 Task: Select all projects as Modified in the last 6 months.
Action: Mouse pressed left at (746, 305)
Screenshot: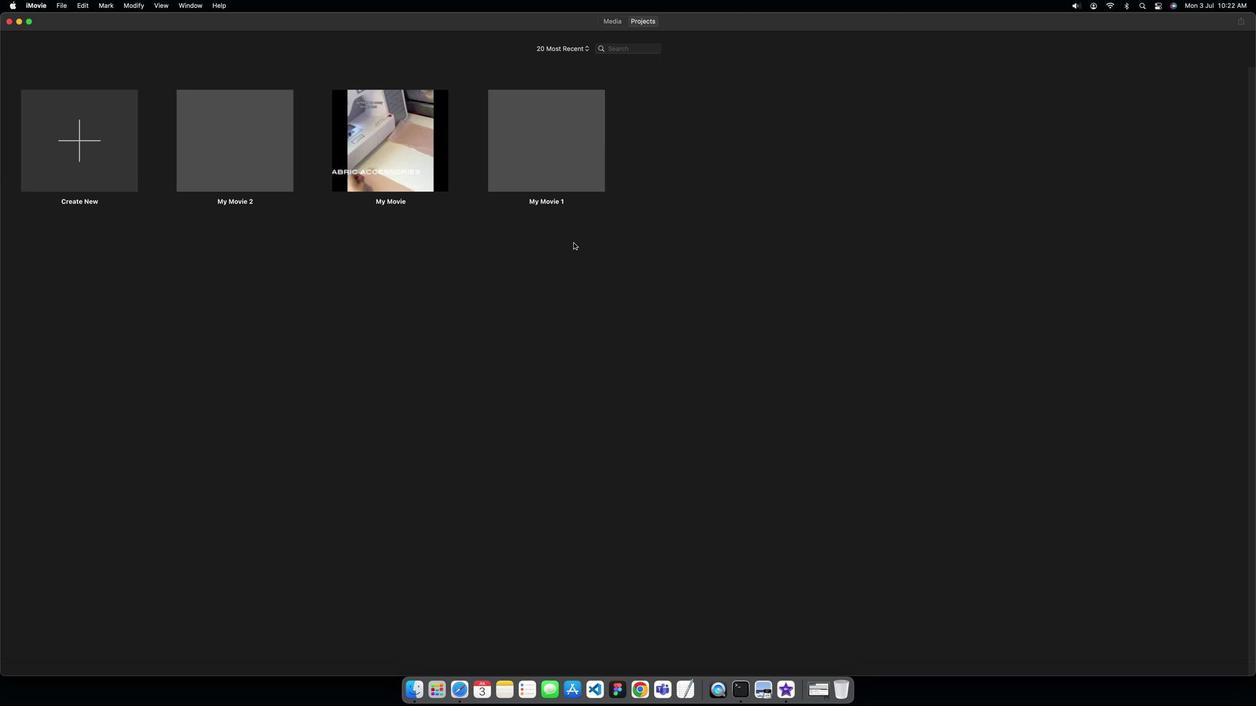 
Action: Mouse moved to (725, 46)
Screenshot: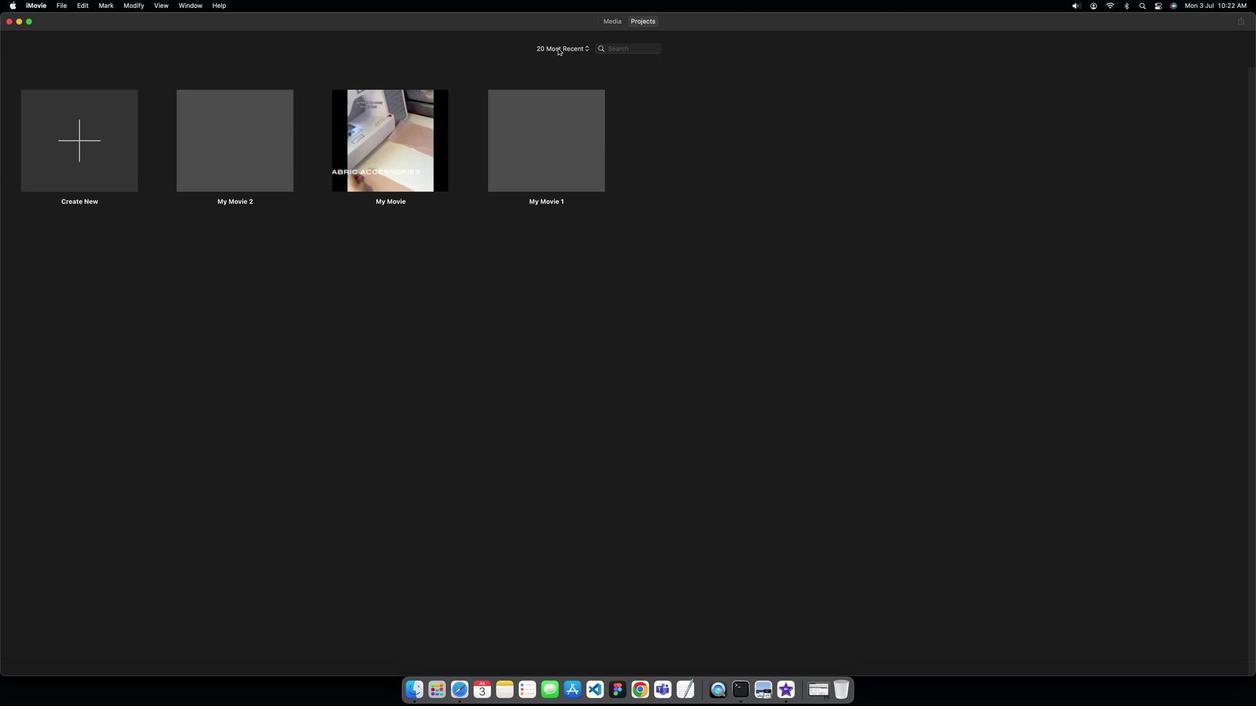 
Action: Mouse pressed left at (725, 46)
Screenshot: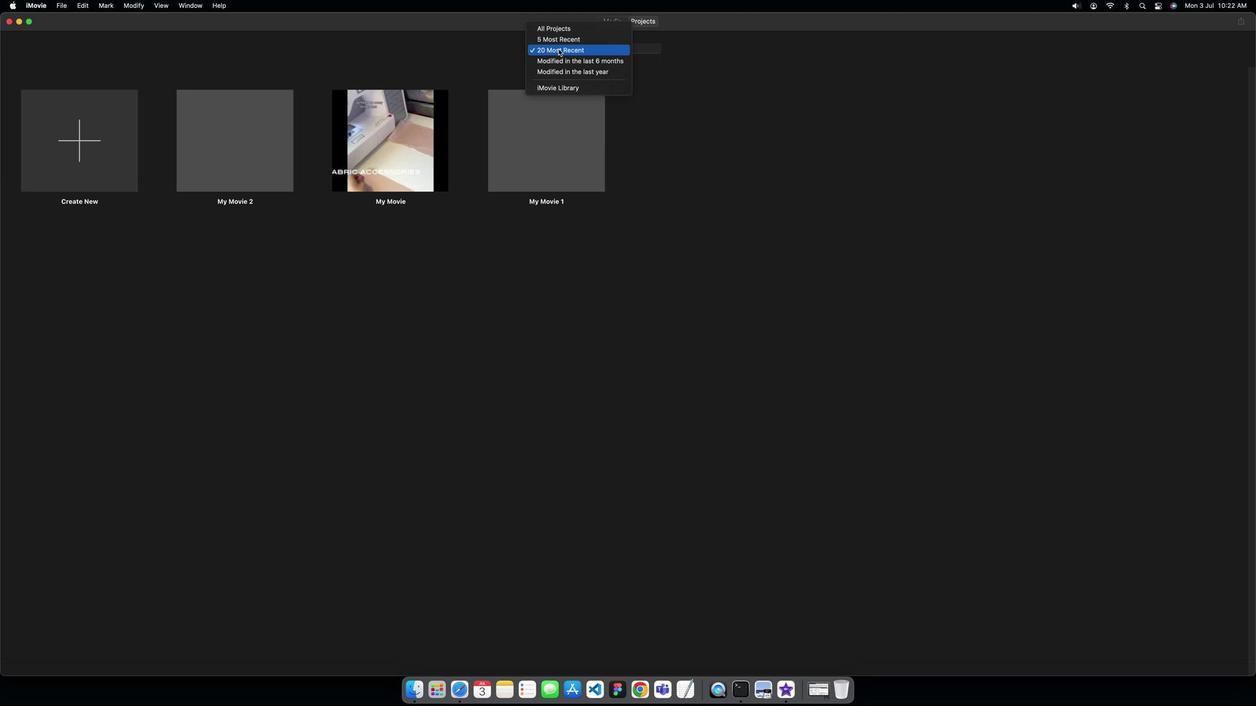 
Action: Mouse moved to (727, 59)
Screenshot: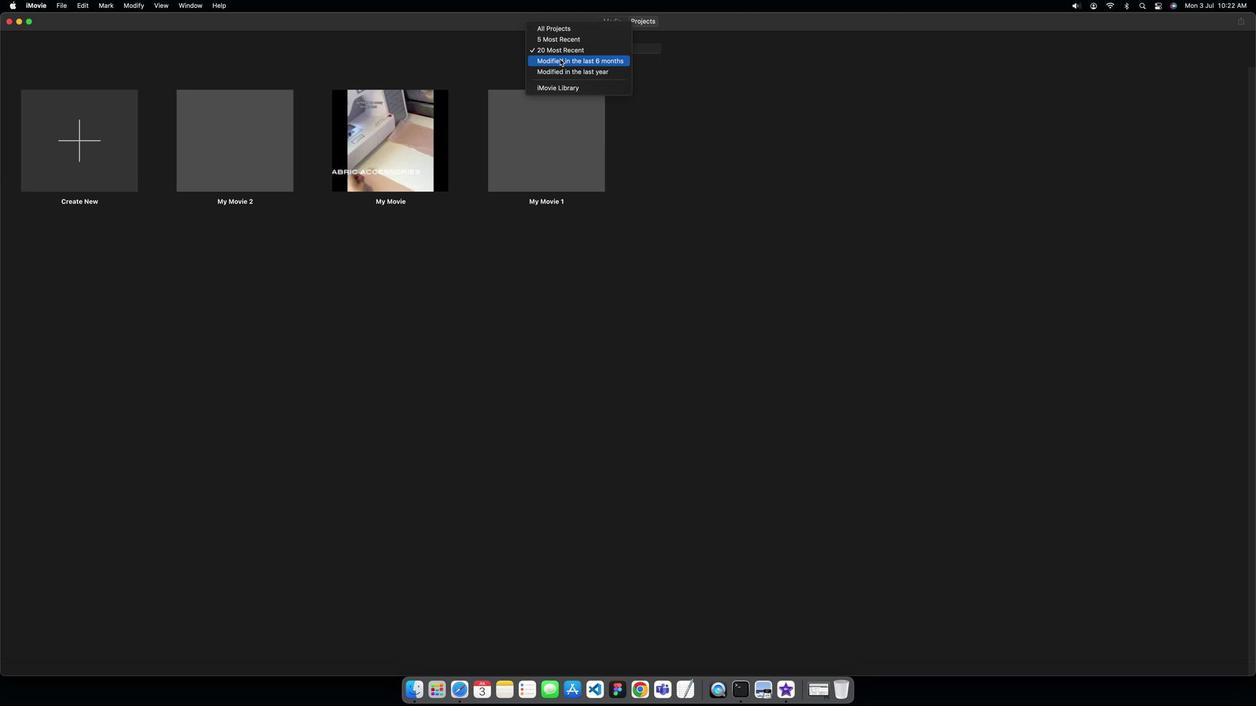 
Action: Mouse pressed left at (727, 59)
Screenshot: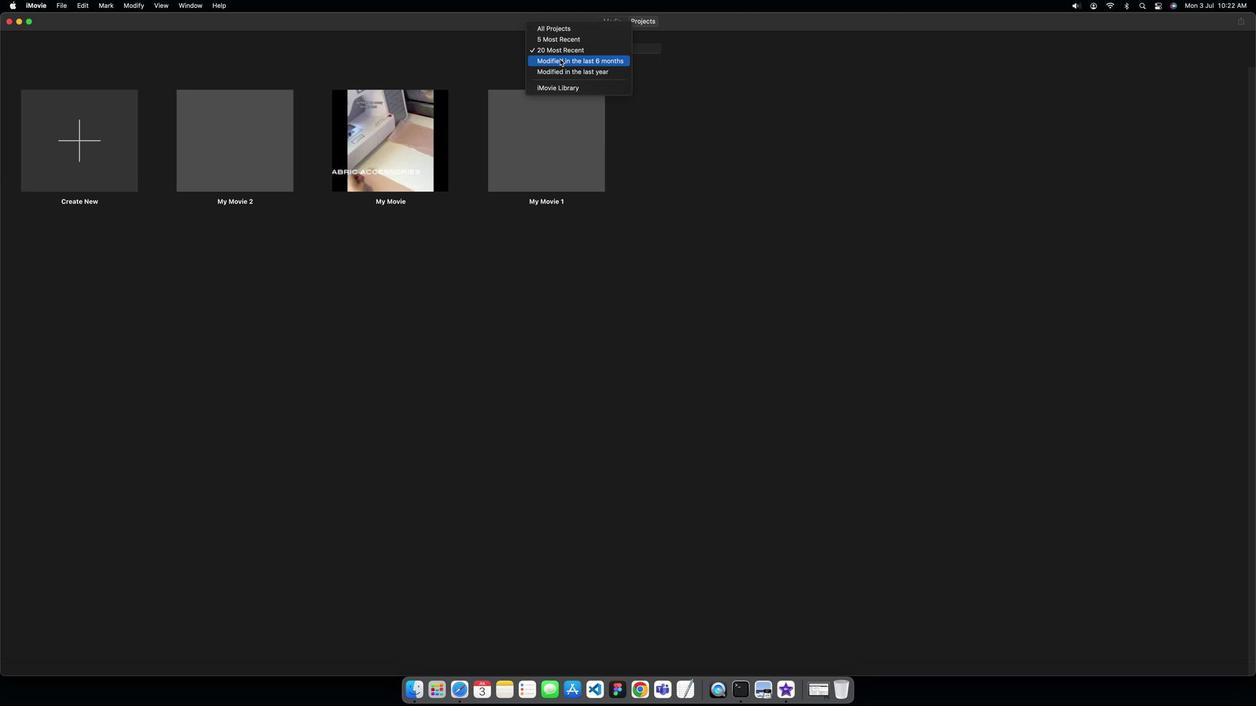 
Action: Key pressed Key.f9
Screenshot: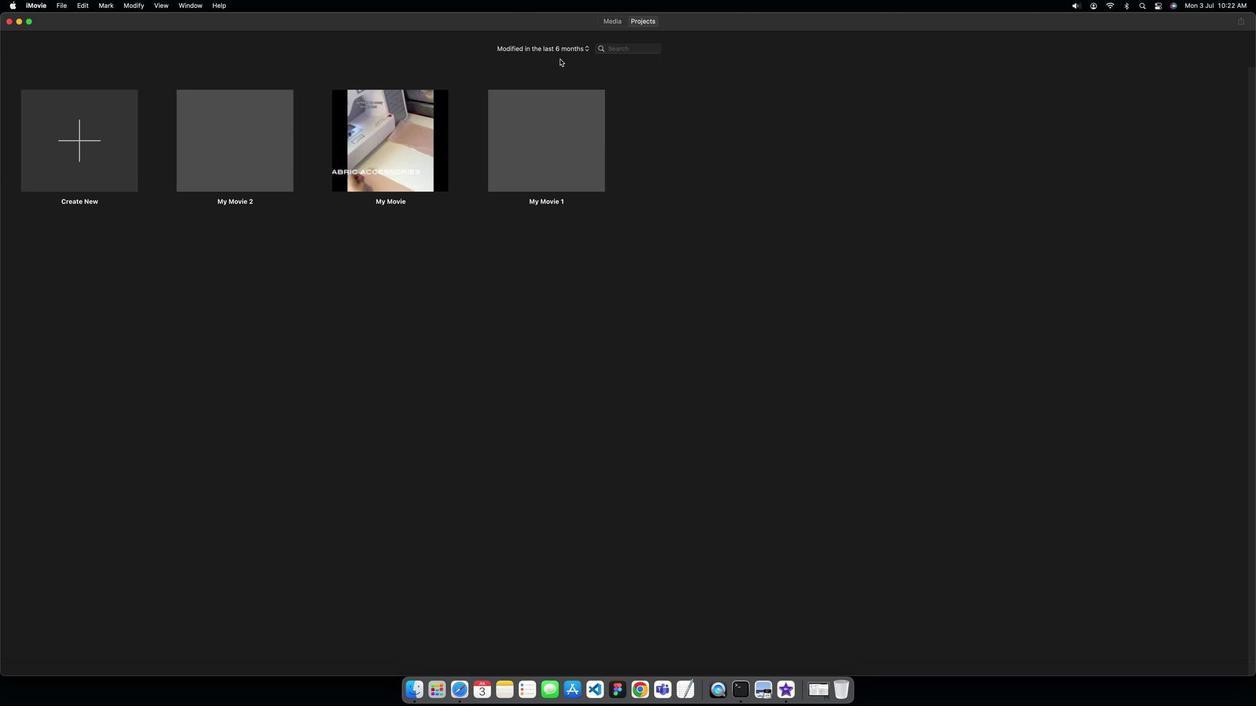 
